 Task: Add the task  Improve user input sanitization for better security to the section Celestial Sprint in the project Transform and add a Due Date to the respective task as 2023/11/03.
Action: Mouse moved to (839, 478)
Screenshot: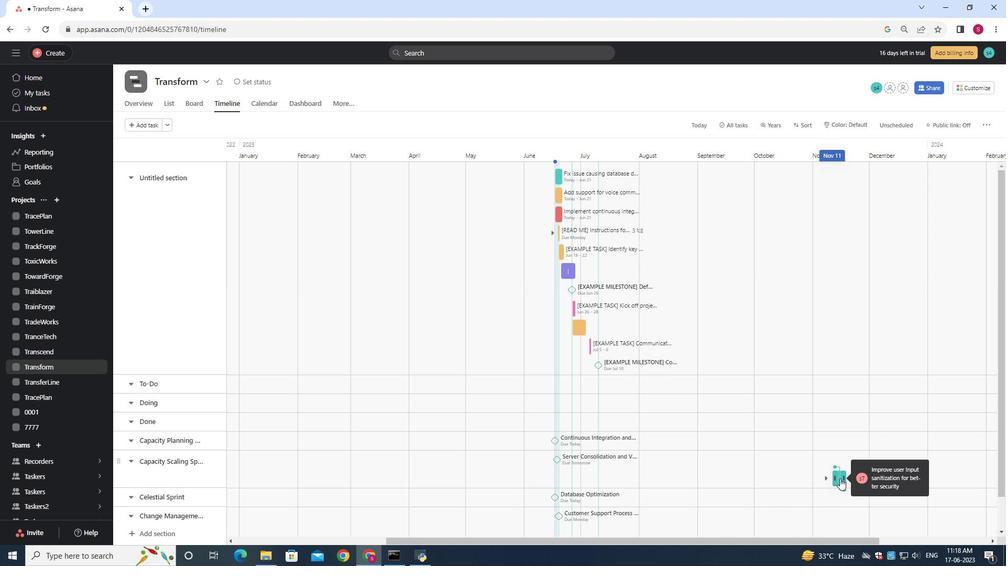 
Action: Mouse pressed left at (839, 478)
Screenshot: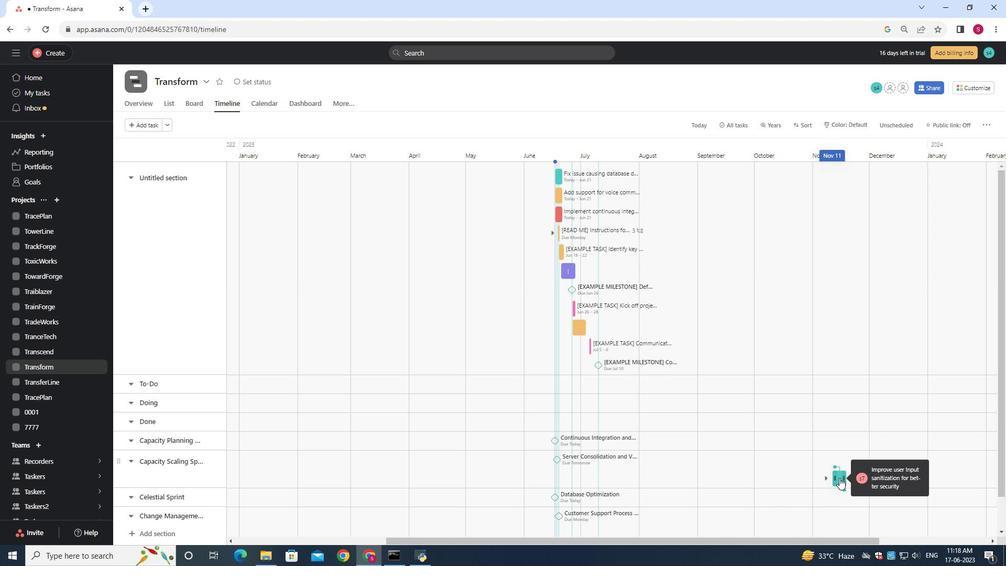 
Action: Mouse moved to (839, 481)
Screenshot: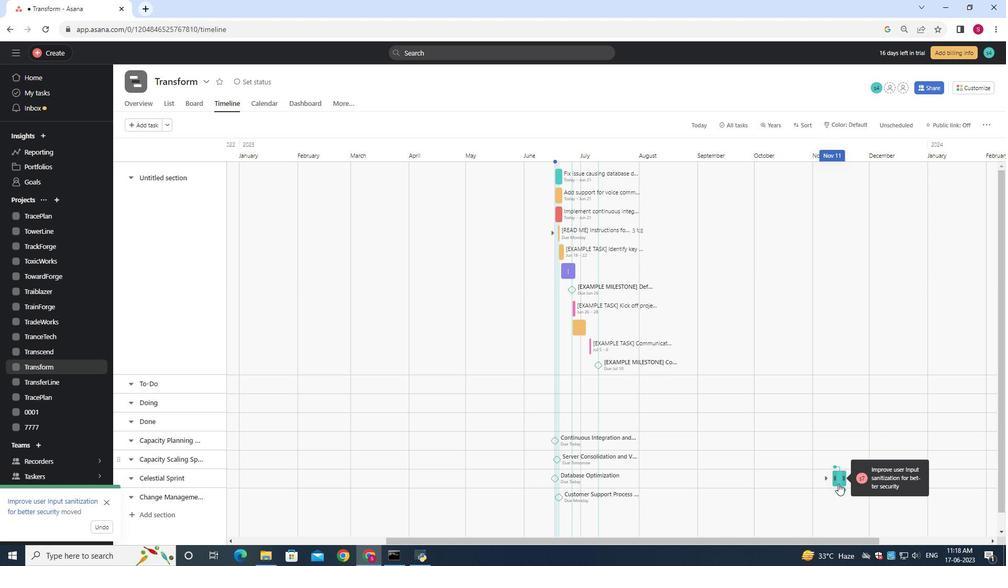 
Action: Mouse pressed left at (839, 481)
Screenshot: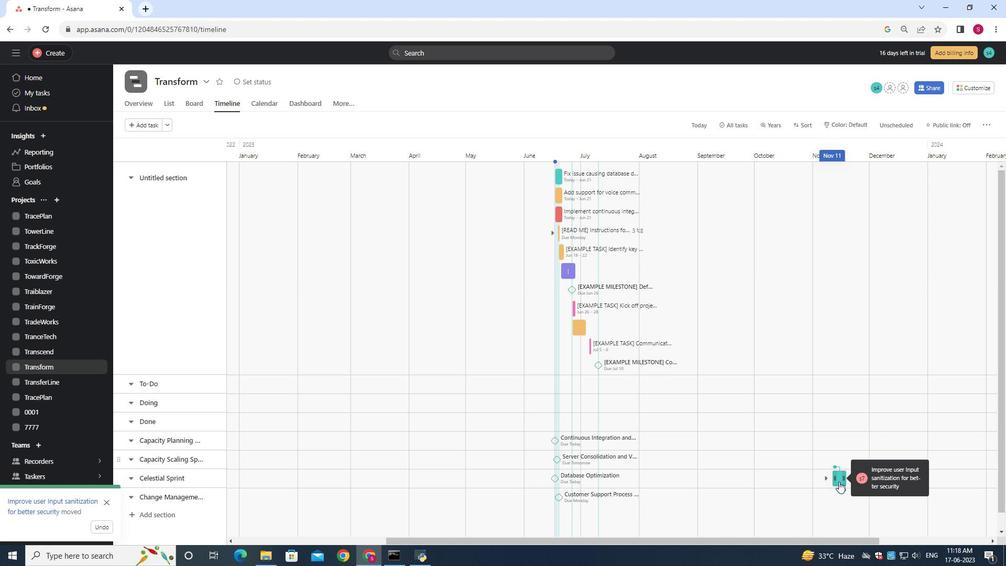 
Action: Mouse moved to (781, 197)
Screenshot: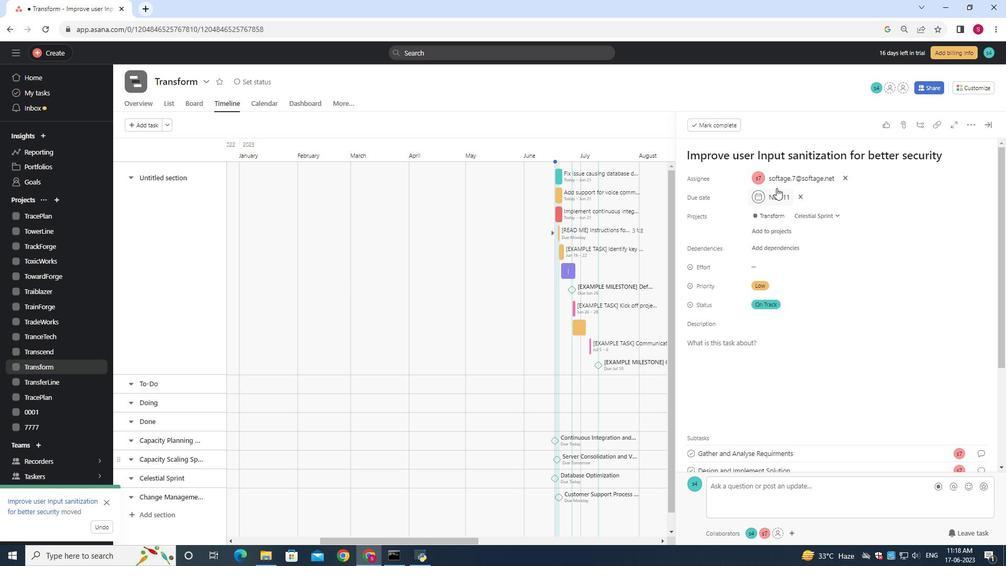 
Action: Mouse pressed left at (781, 197)
Screenshot: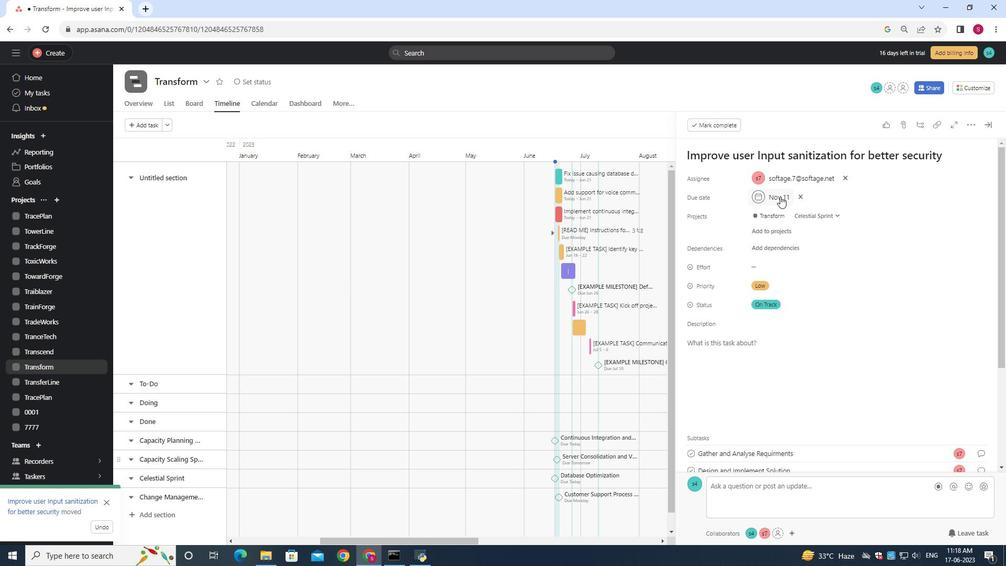 
Action: Mouse moved to (851, 223)
Screenshot: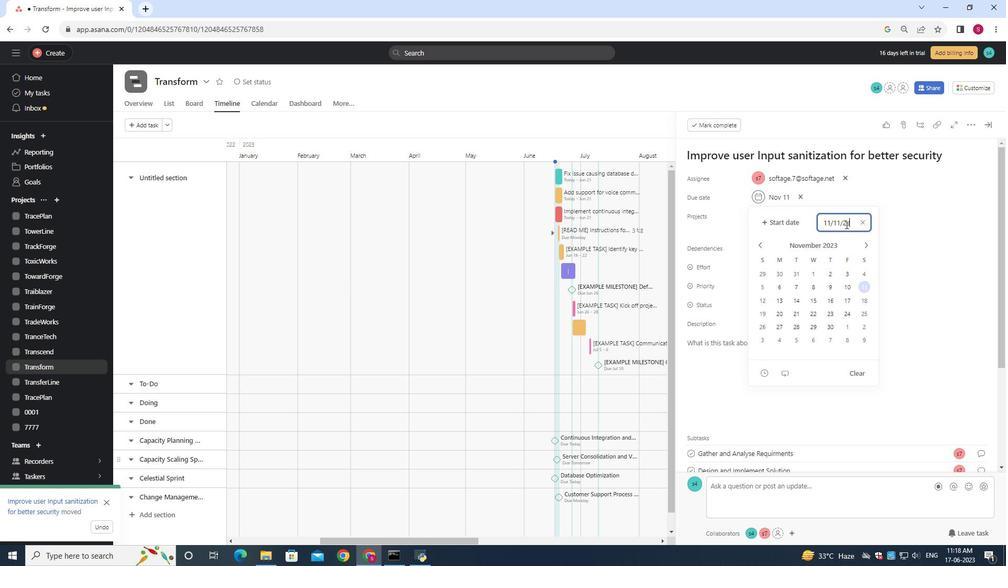 
Action: Mouse pressed left at (851, 223)
Screenshot: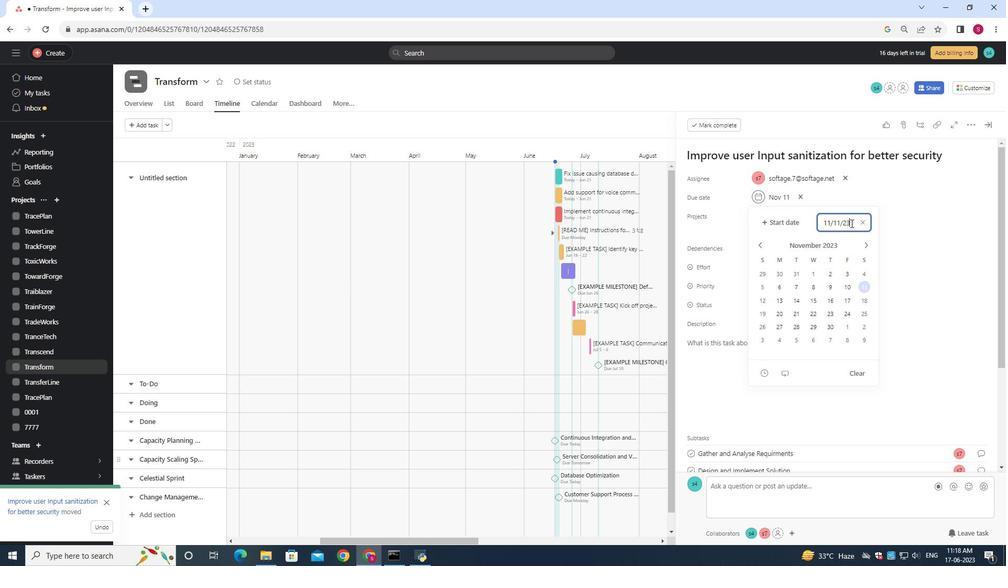
Action: Mouse moved to (859, 222)
Screenshot: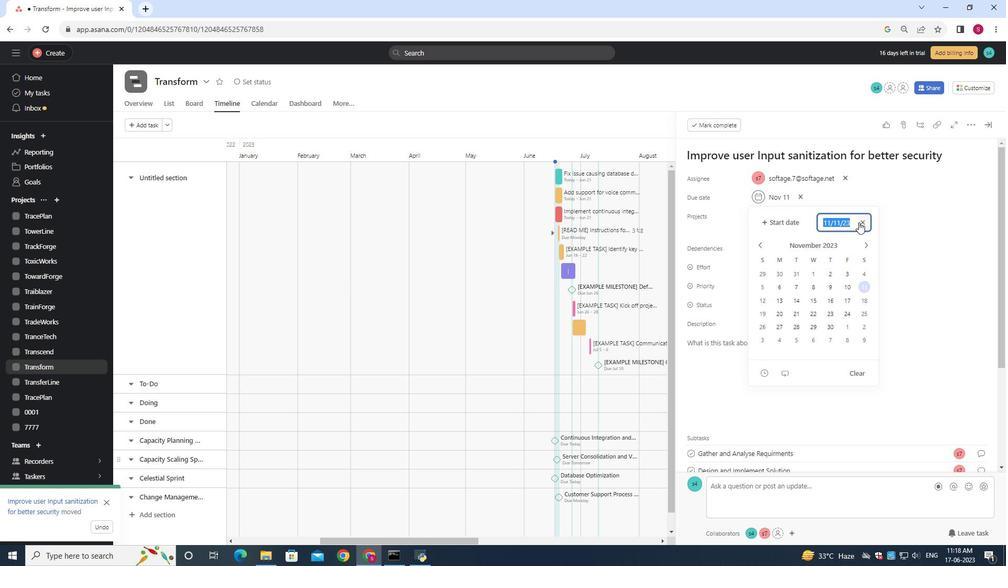 
Action: Mouse pressed left at (859, 222)
Screenshot: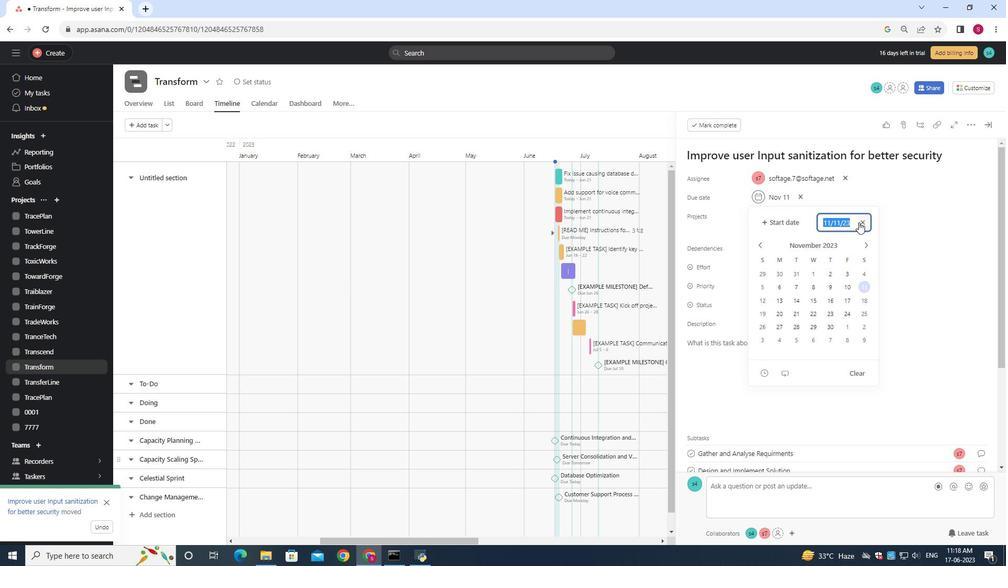 
Action: Mouse moved to (822, 223)
Screenshot: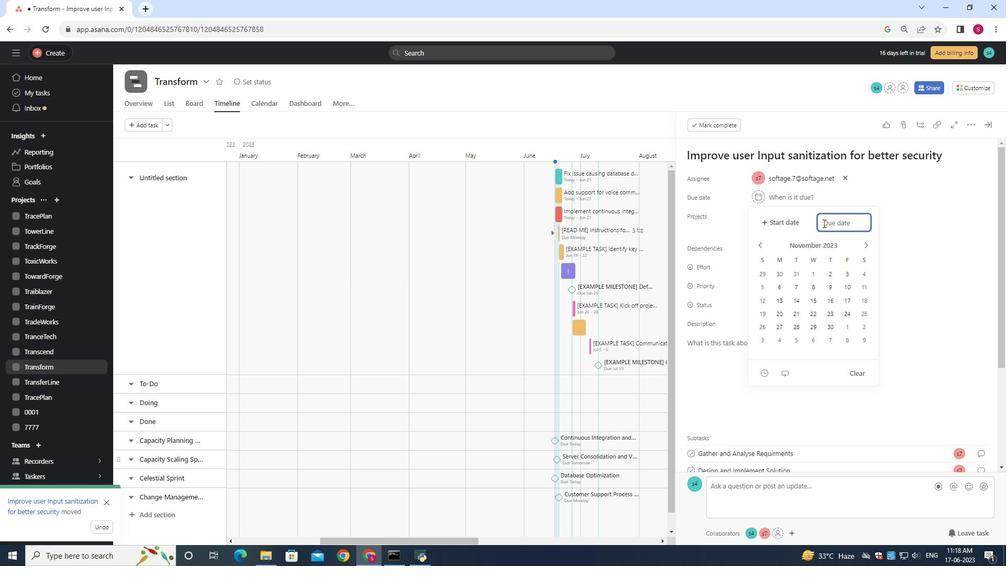 
Action: Key pressed 2023/
Screenshot: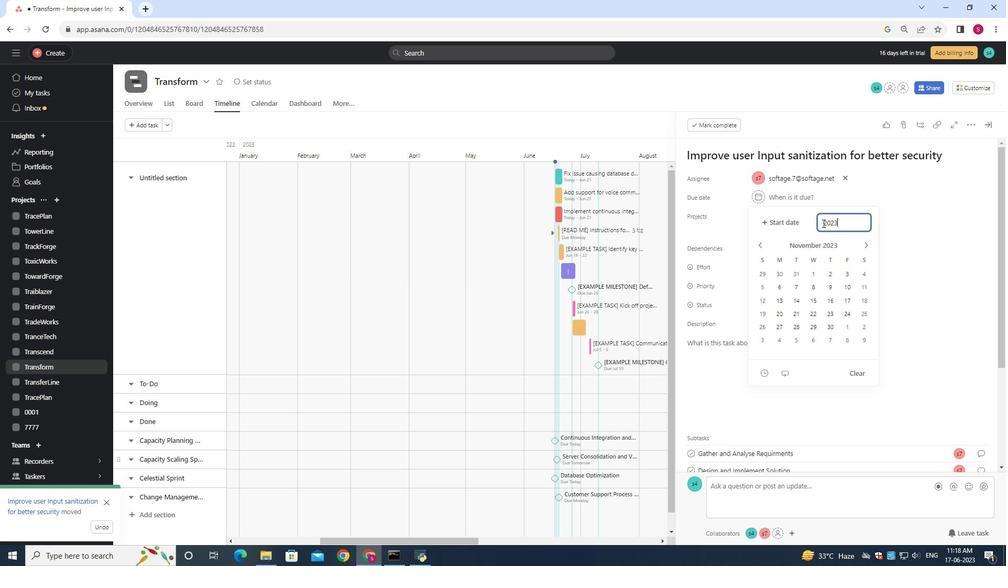 
Action: Mouse moved to (824, 223)
Screenshot: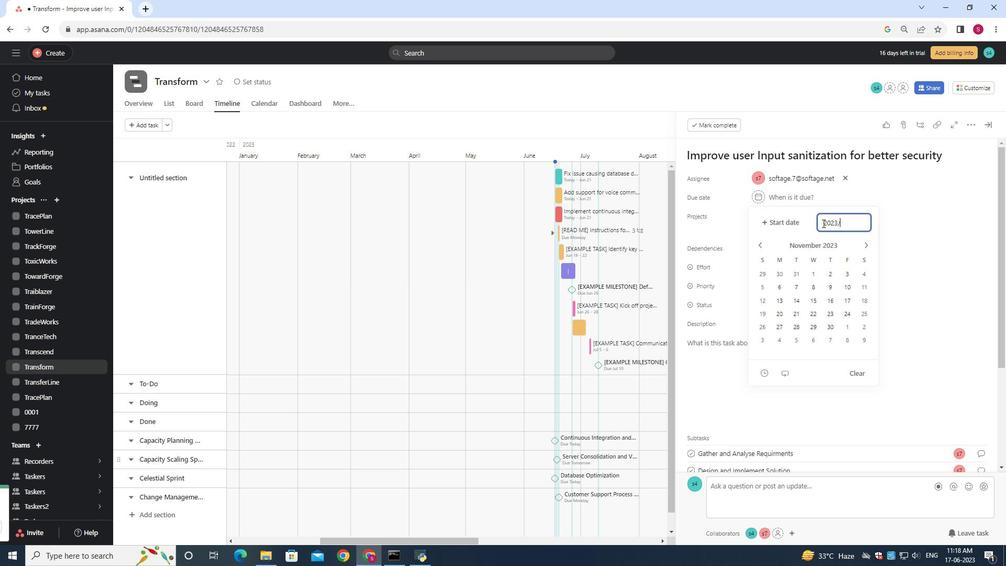 
Action: Key pressed 11/03<Key.enter>
Screenshot: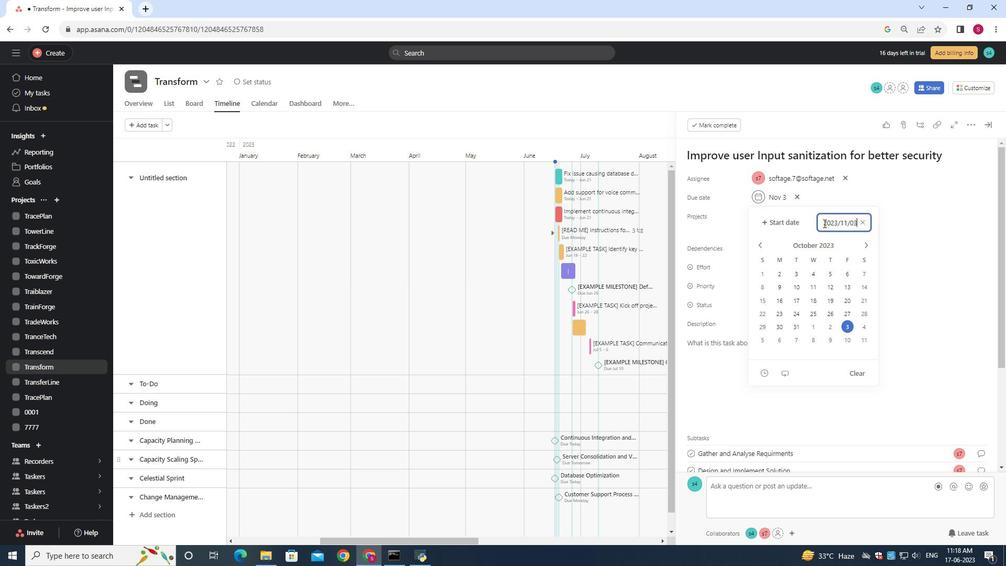 
